 Task: Add a condition where "Tags Contains none of the following Add a tag" "sample" in recently solved tickets.
Action: Mouse pressed left at (196, 463)
Screenshot: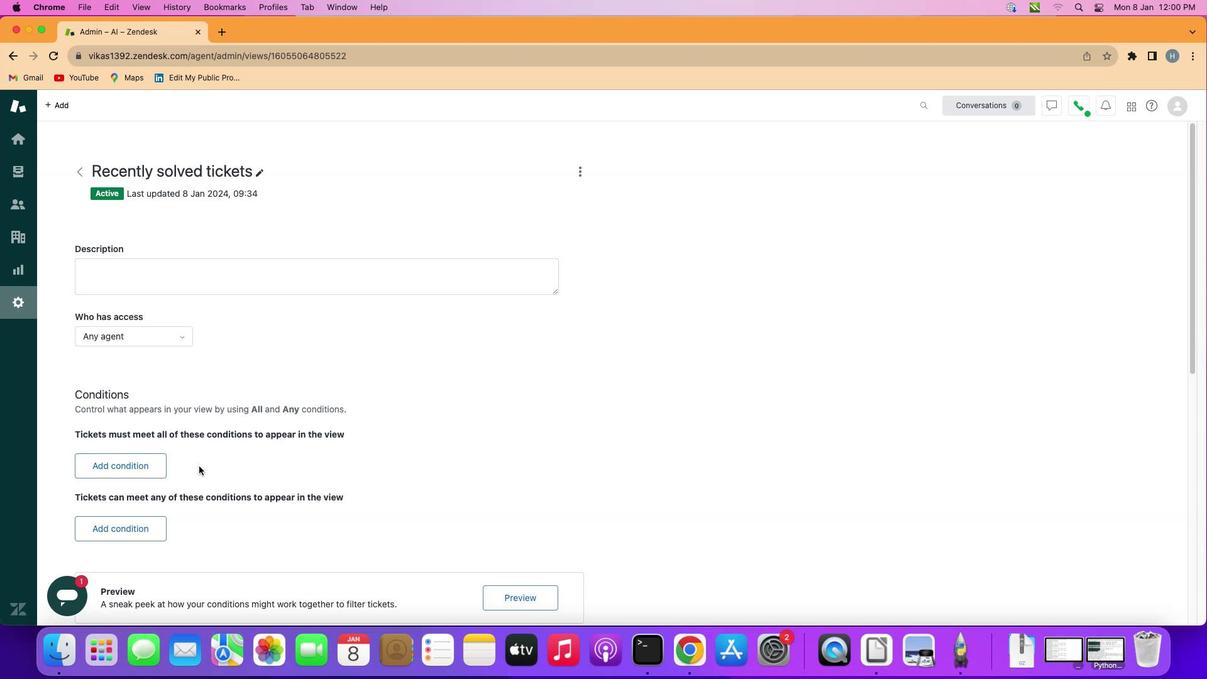 
Action: Mouse moved to (106, 463)
Screenshot: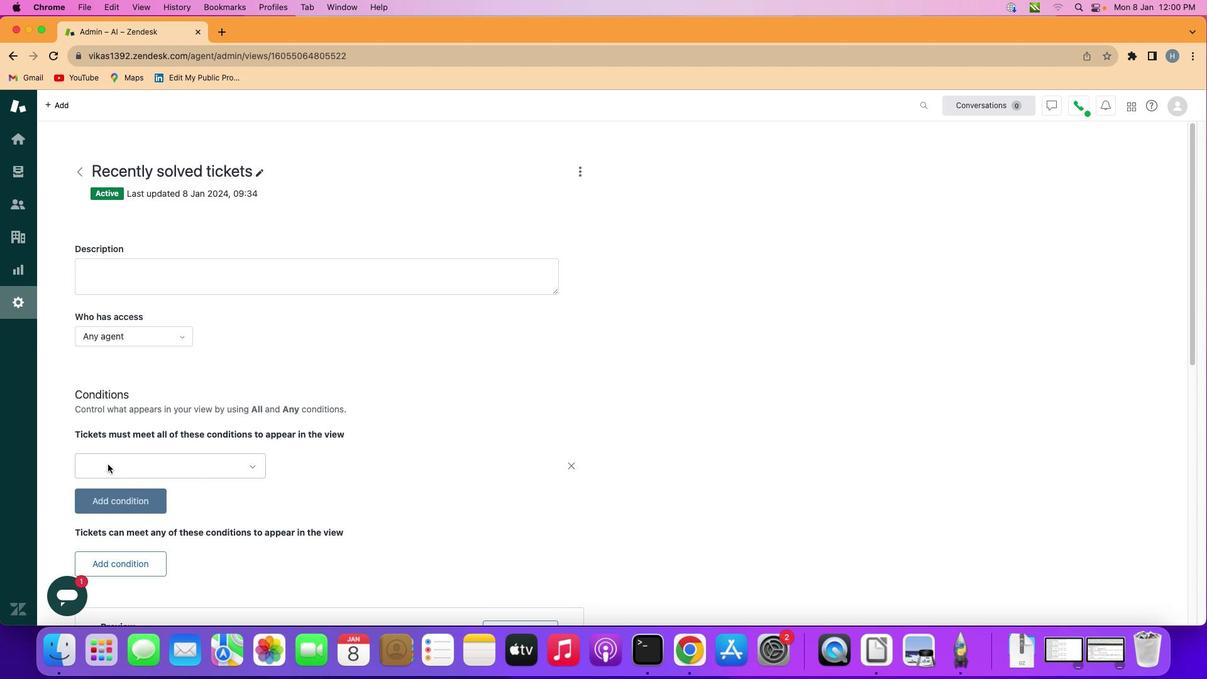 
Action: Mouse pressed left at (106, 463)
Screenshot: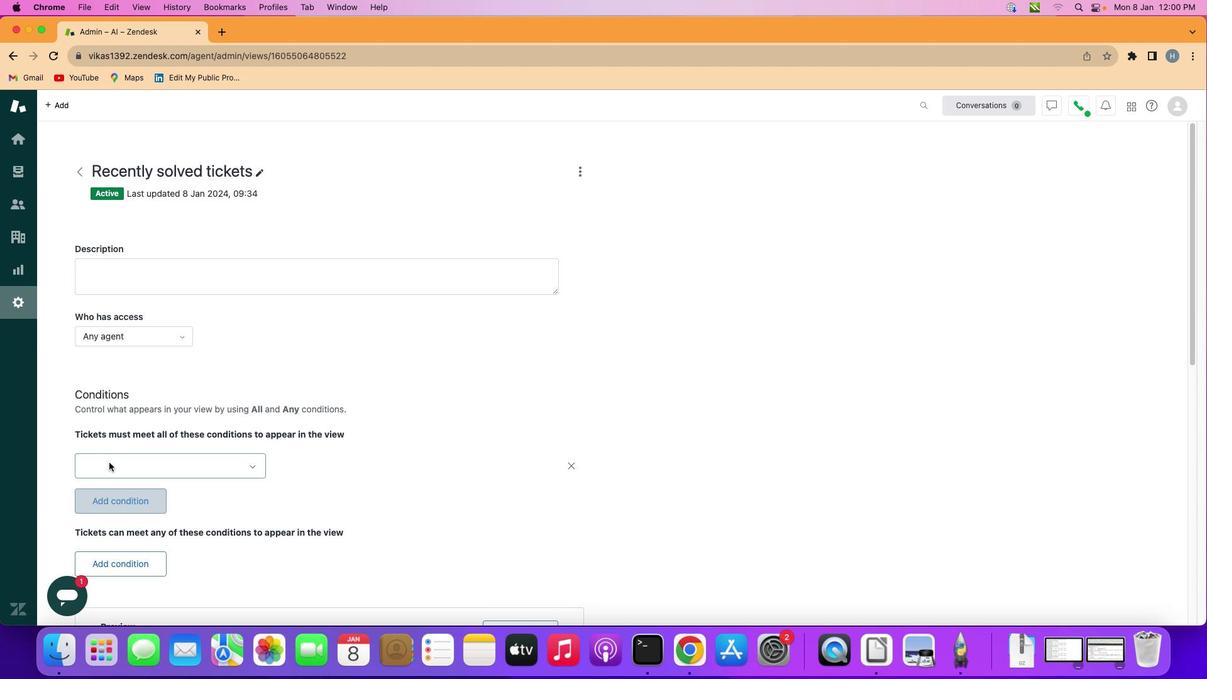 
Action: Mouse moved to (155, 455)
Screenshot: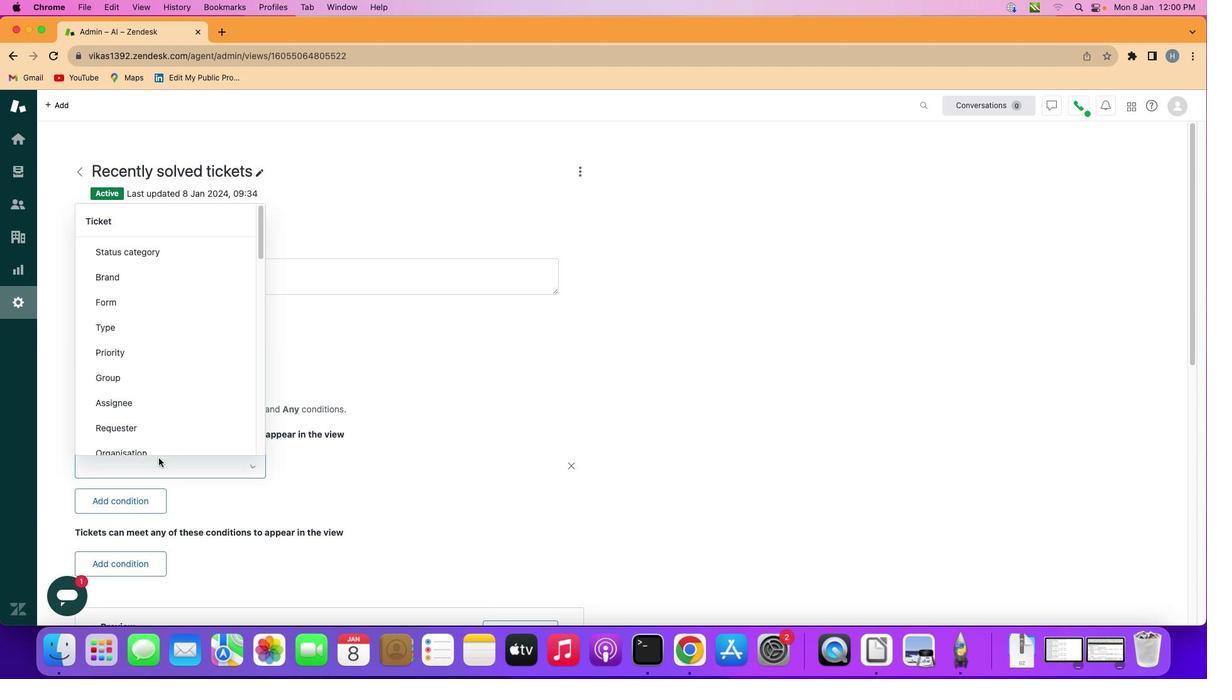 
Action: Mouse pressed left at (155, 455)
Screenshot: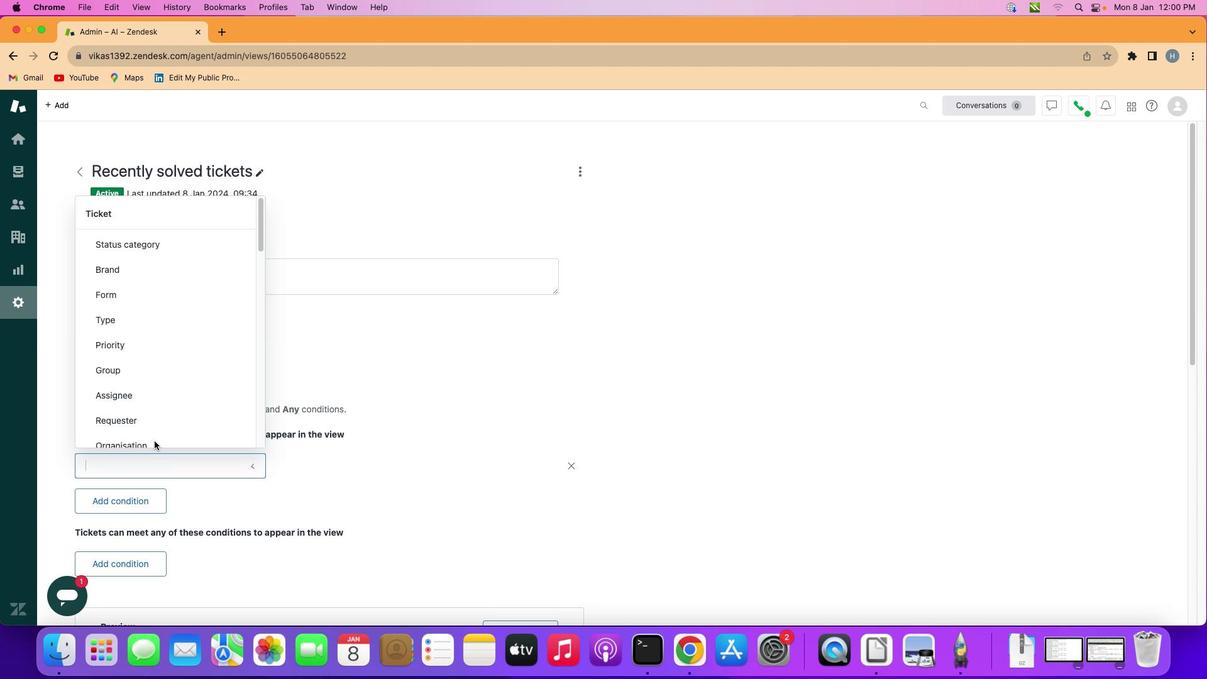 
Action: Mouse moved to (173, 369)
Screenshot: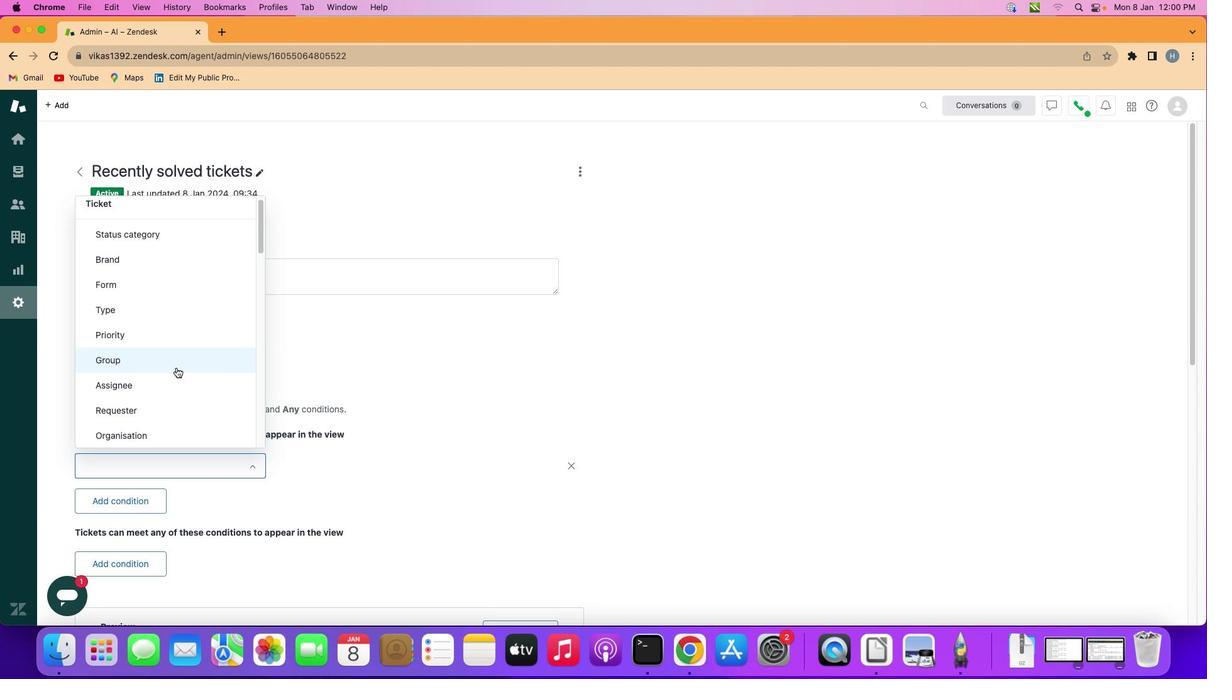 
Action: Mouse scrolled (173, 369) with delta (-2, -3)
Screenshot: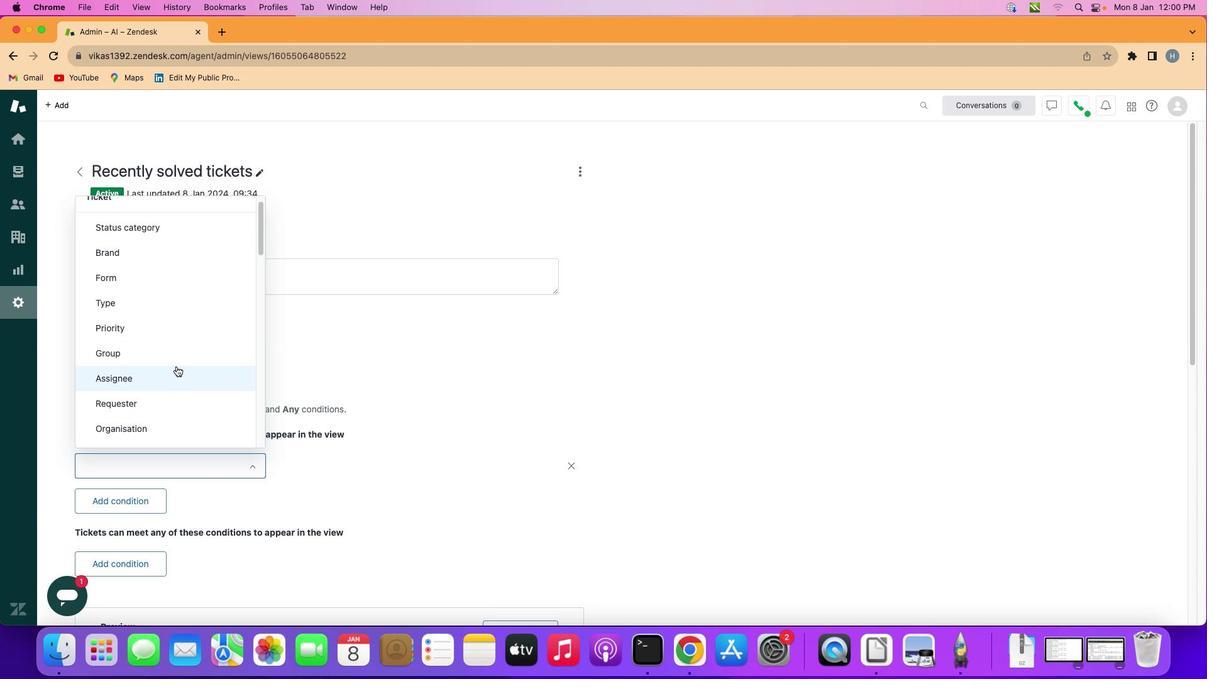 
Action: Mouse moved to (173, 367)
Screenshot: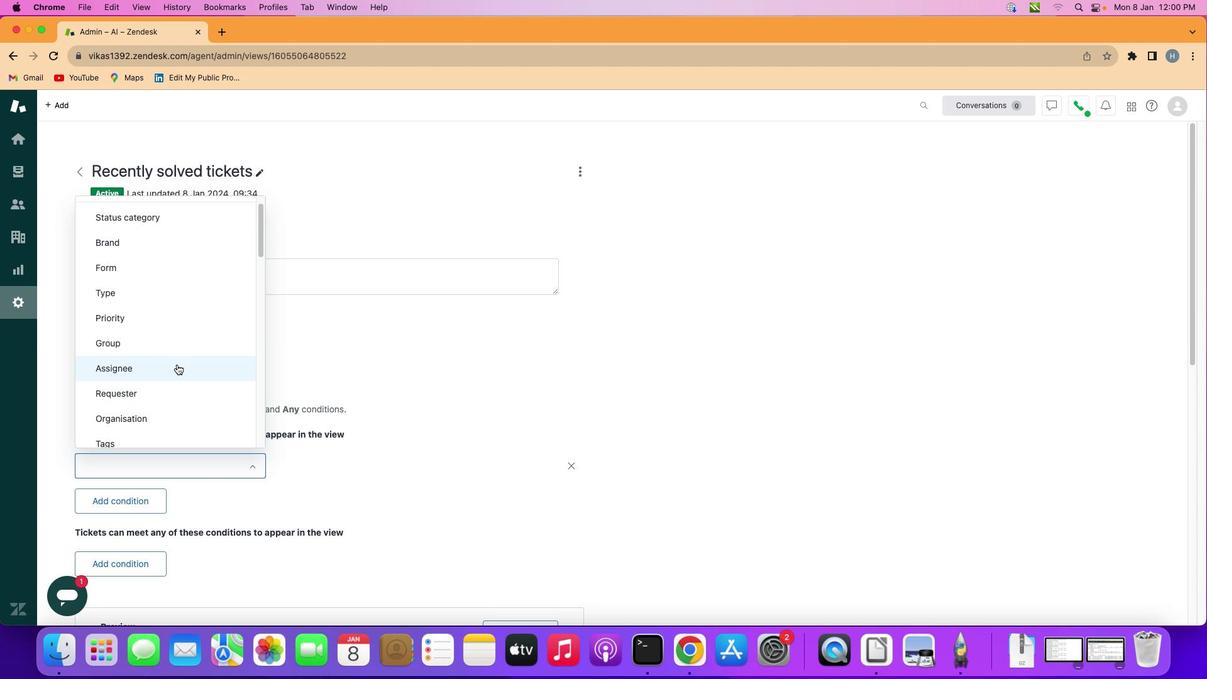 
Action: Mouse scrolled (173, 367) with delta (-2, -3)
Screenshot: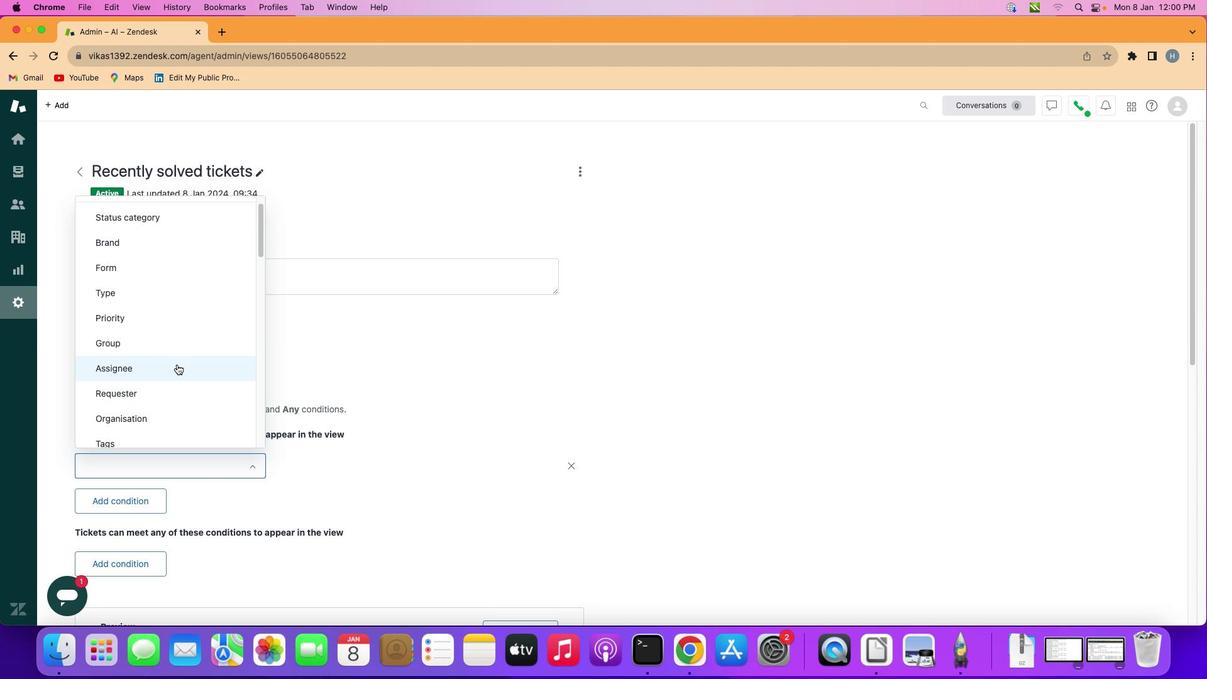 
Action: Mouse moved to (173, 365)
Screenshot: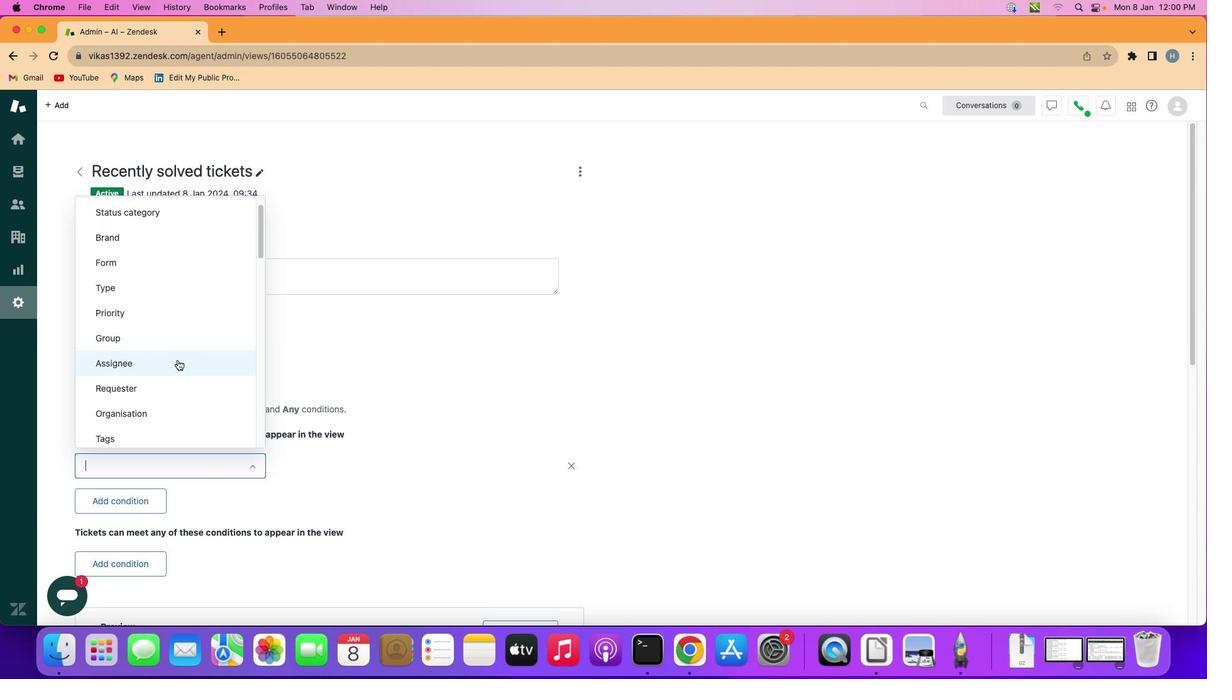 
Action: Mouse scrolled (173, 365) with delta (-2, -3)
Screenshot: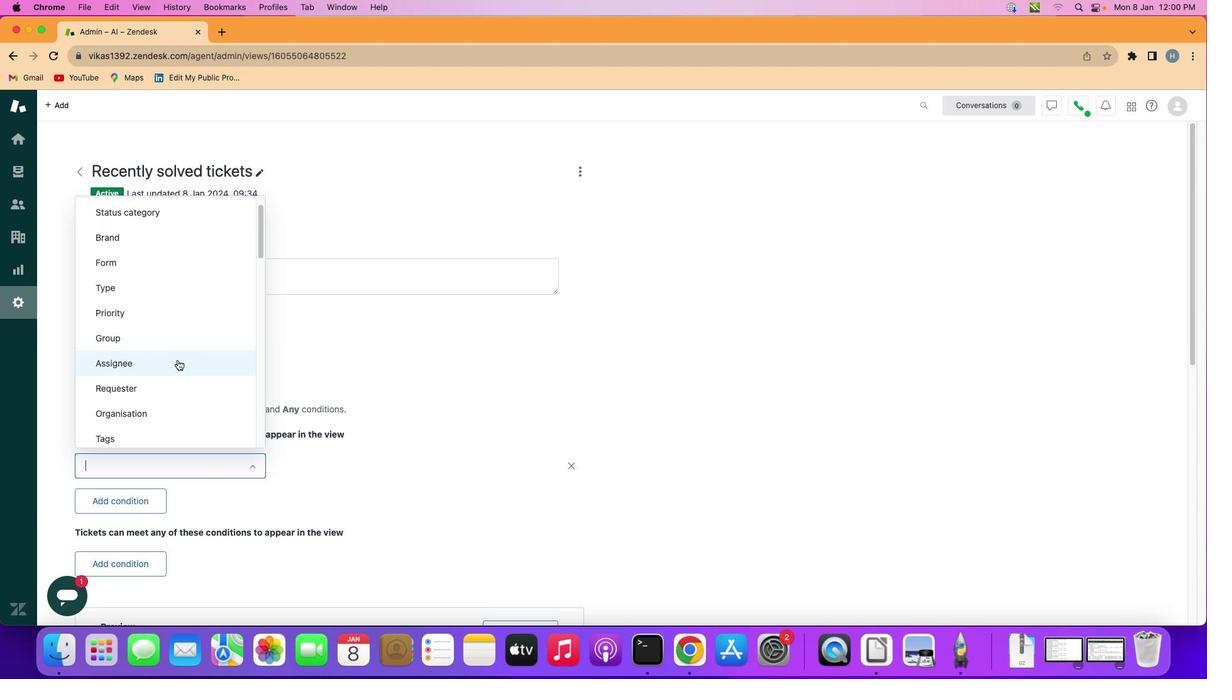 
Action: Mouse moved to (174, 359)
Screenshot: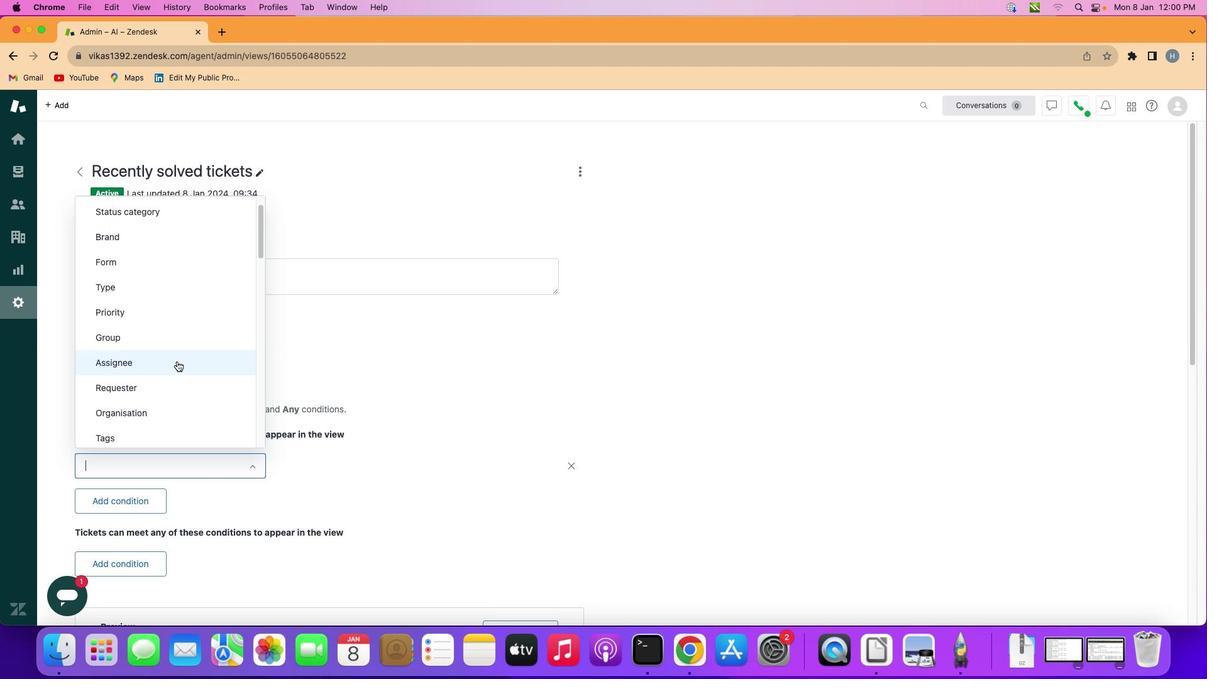 
Action: Mouse scrolled (174, 359) with delta (-2, -3)
Screenshot: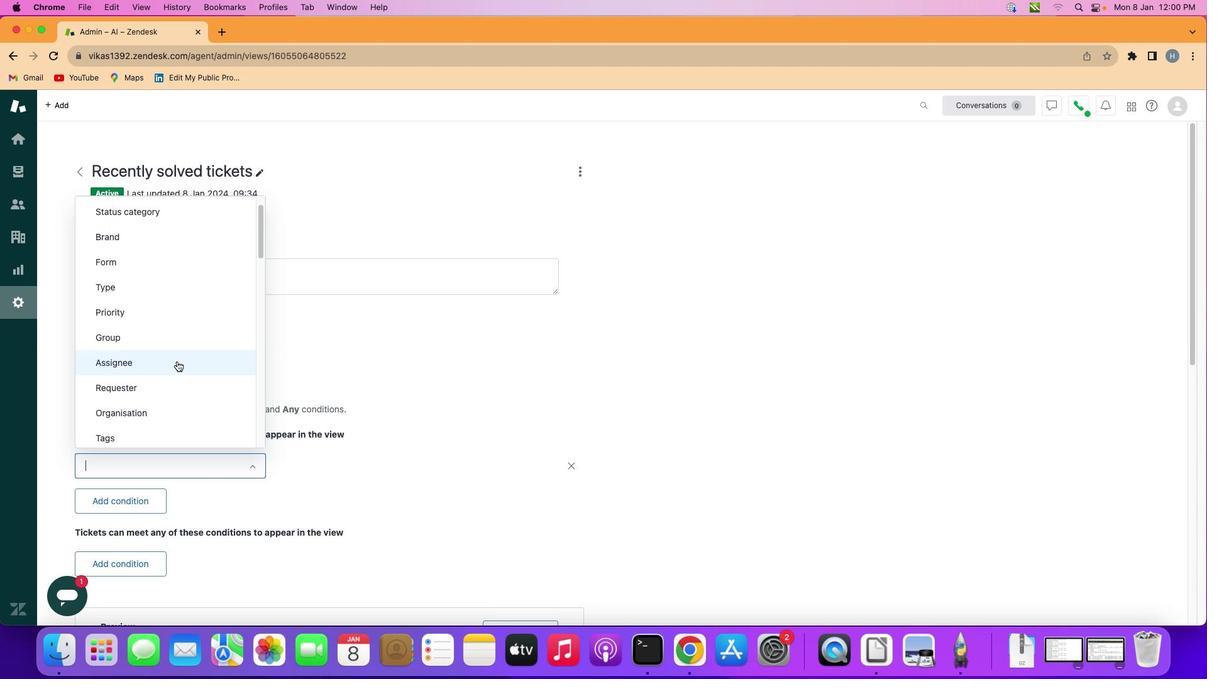 
Action: Mouse moved to (160, 430)
Screenshot: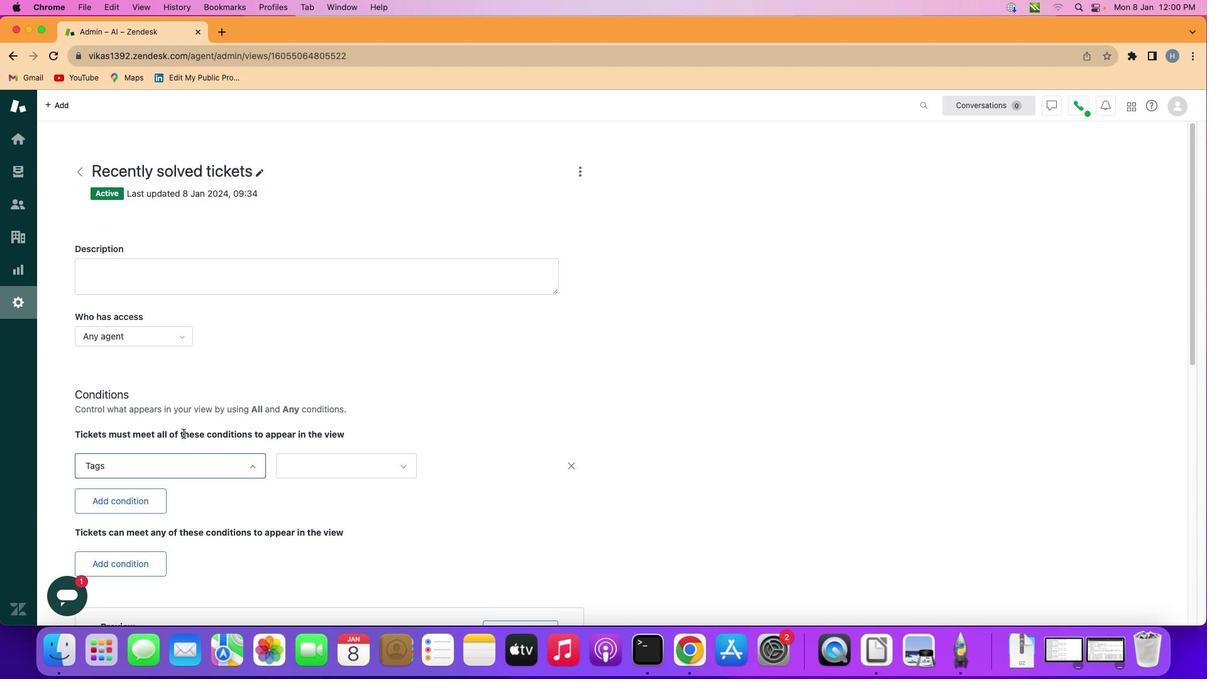 
Action: Mouse pressed left at (160, 430)
Screenshot: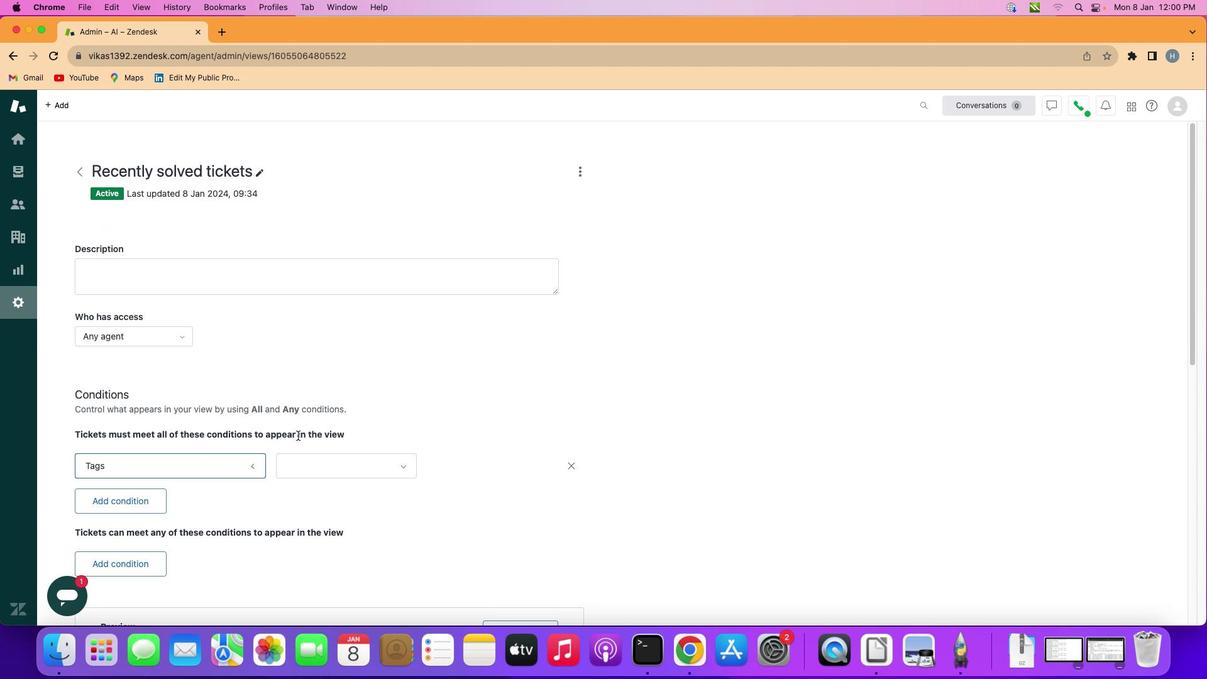 
Action: Mouse moved to (352, 457)
Screenshot: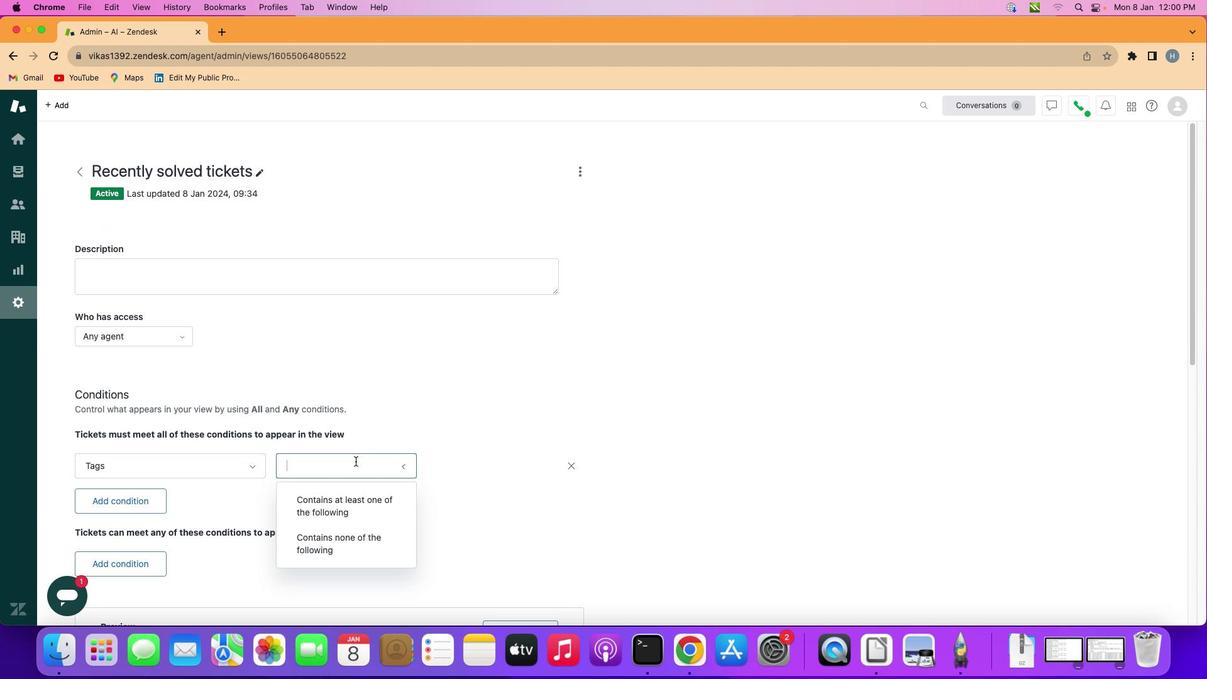 
Action: Mouse pressed left at (352, 457)
Screenshot: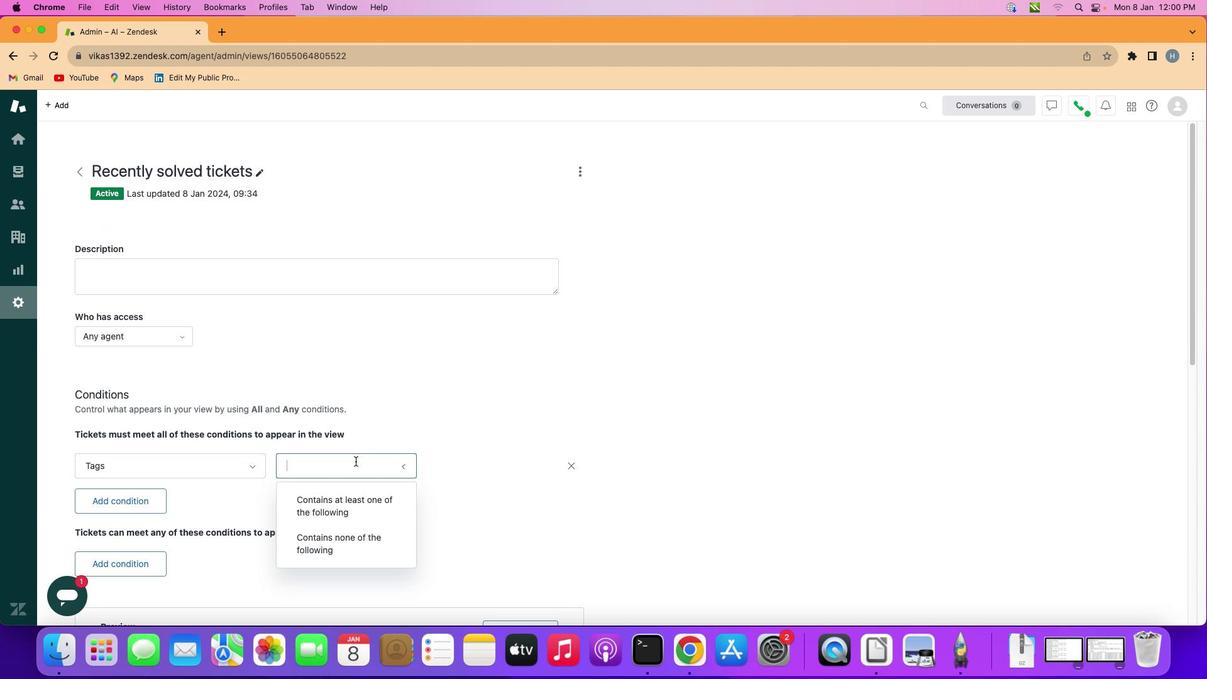 
Action: Mouse moved to (346, 537)
Screenshot: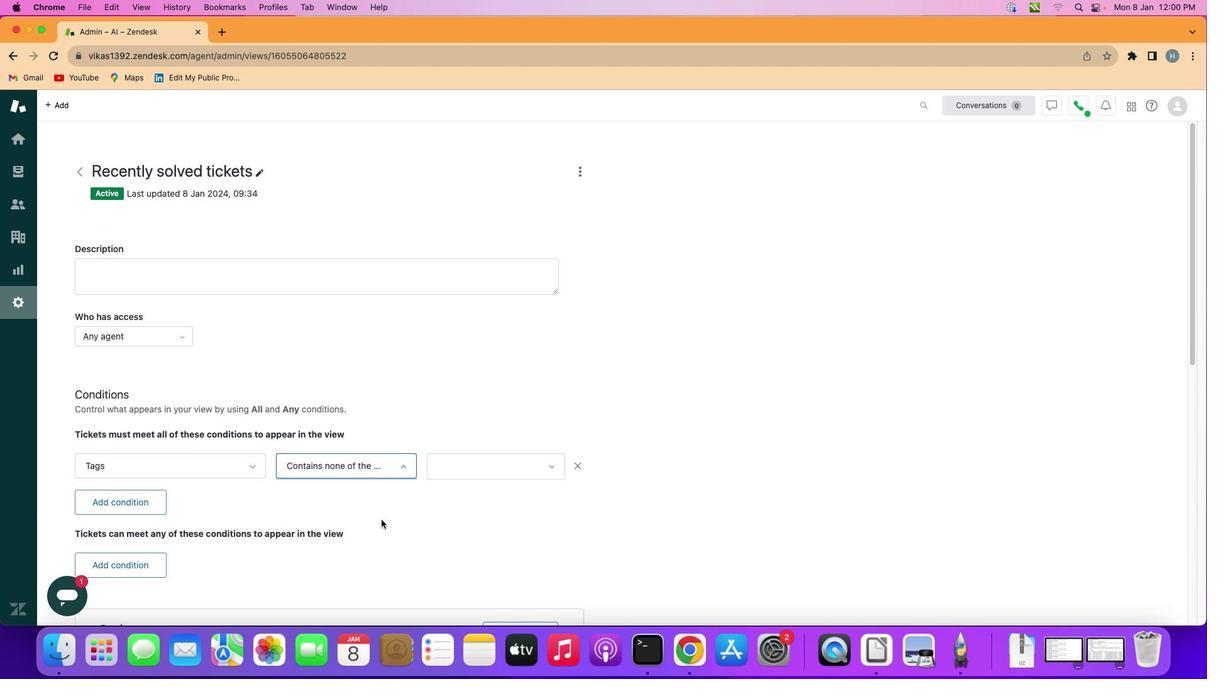 
Action: Mouse pressed left at (346, 537)
Screenshot: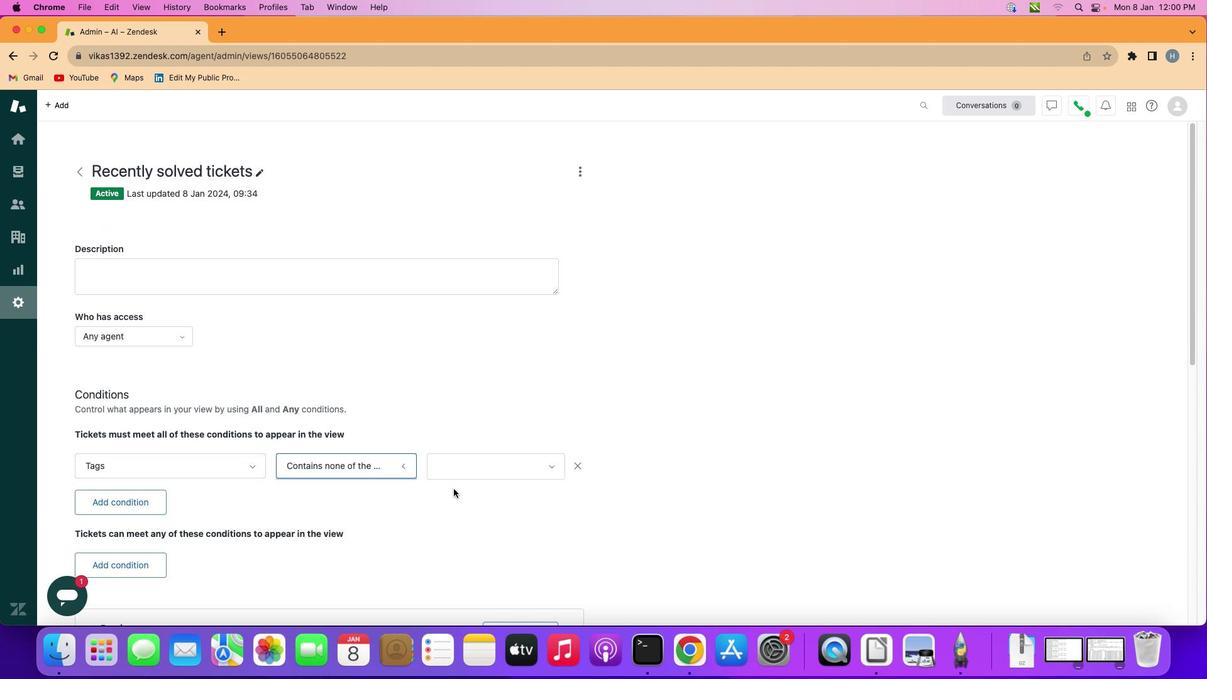 
Action: Mouse moved to (489, 463)
Screenshot: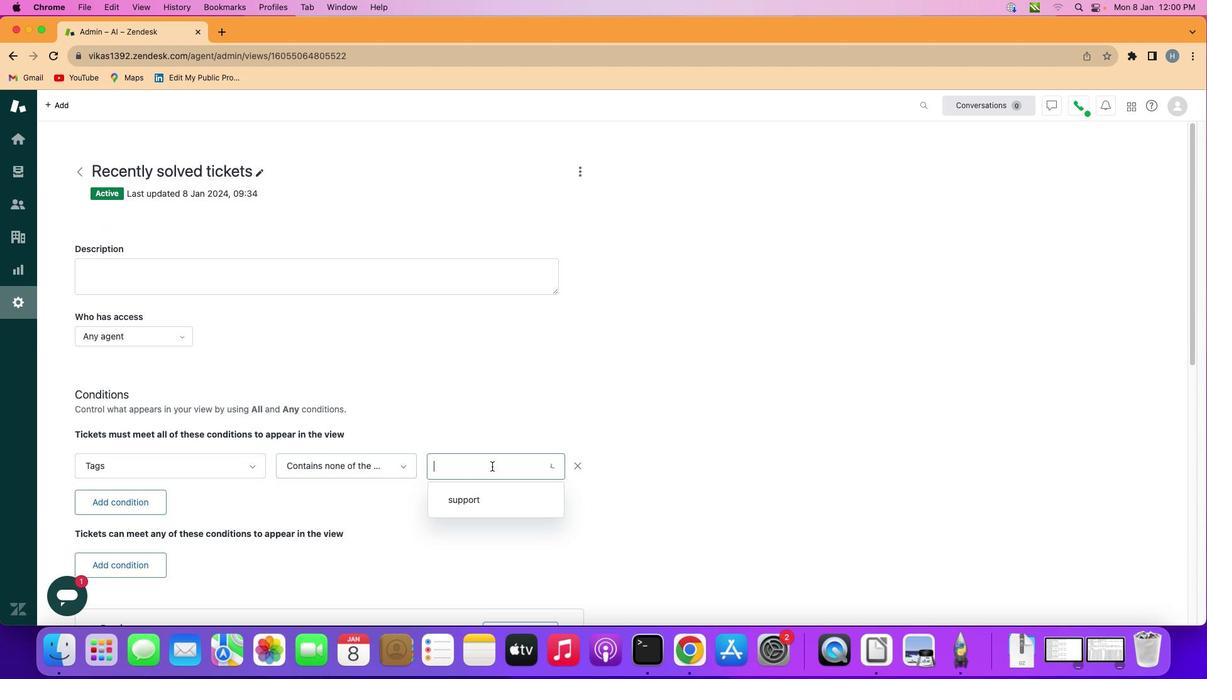 
Action: Mouse pressed left at (489, 463)
Screenshot: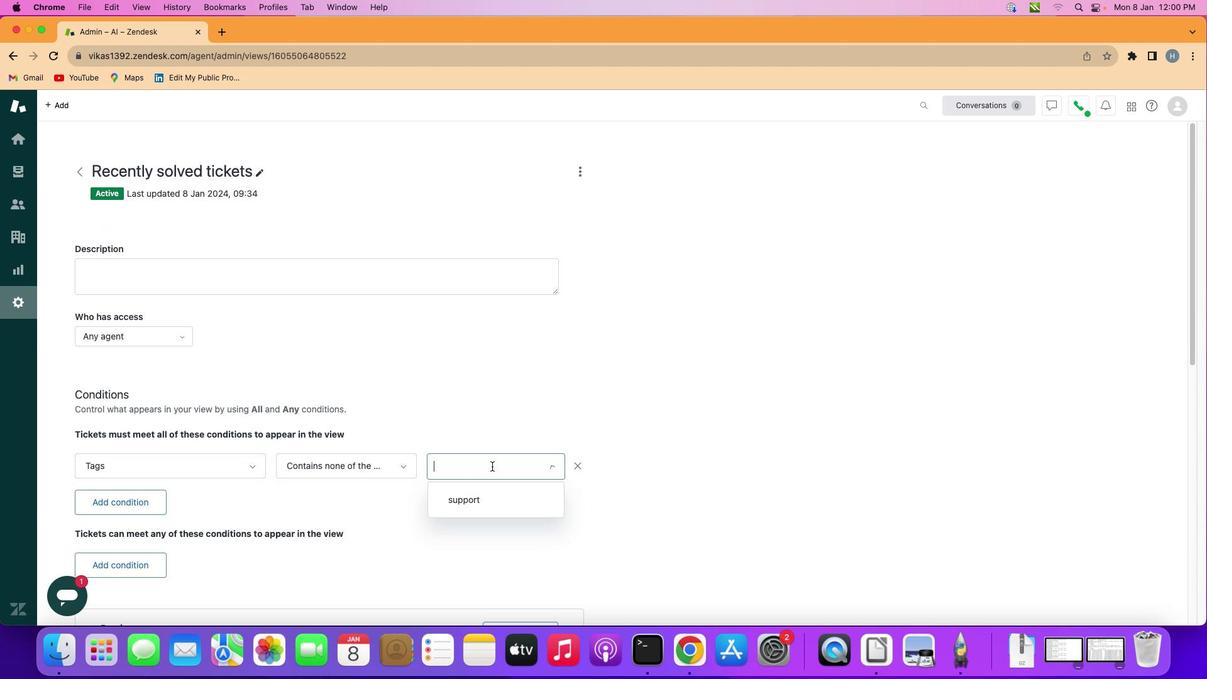 
Action: Mouse moved to (489, 462)
Screenshot: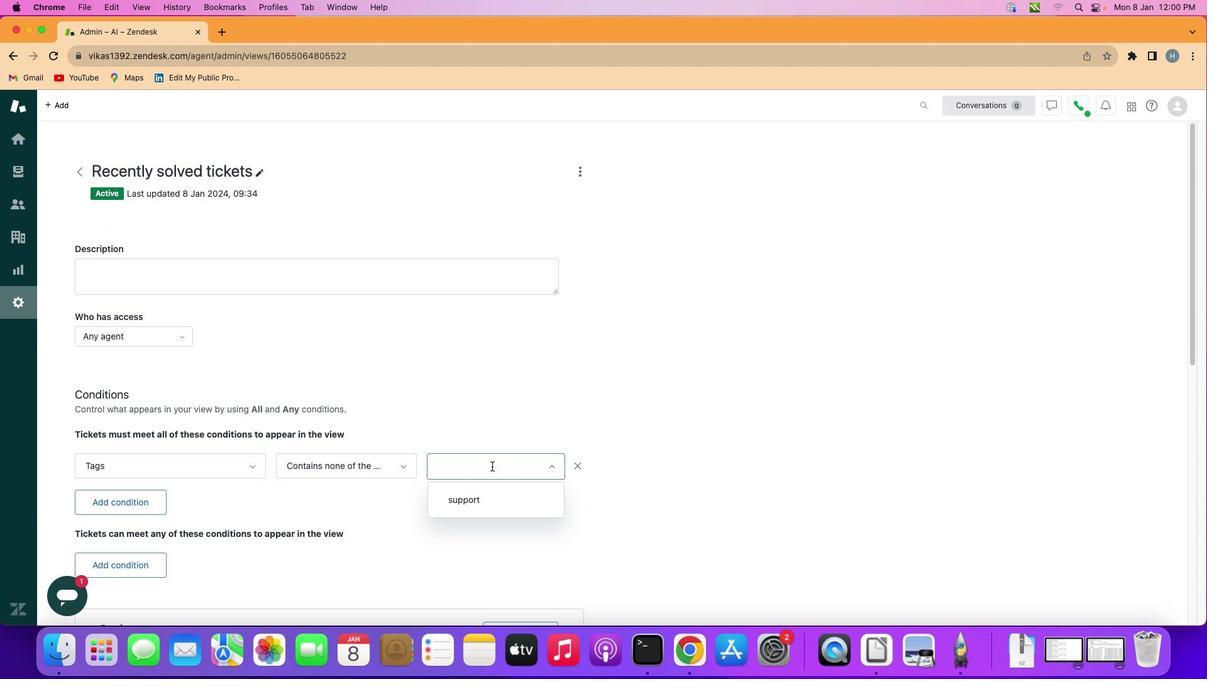 
Action: Key pressed 's''a''m''p'
Screenshot: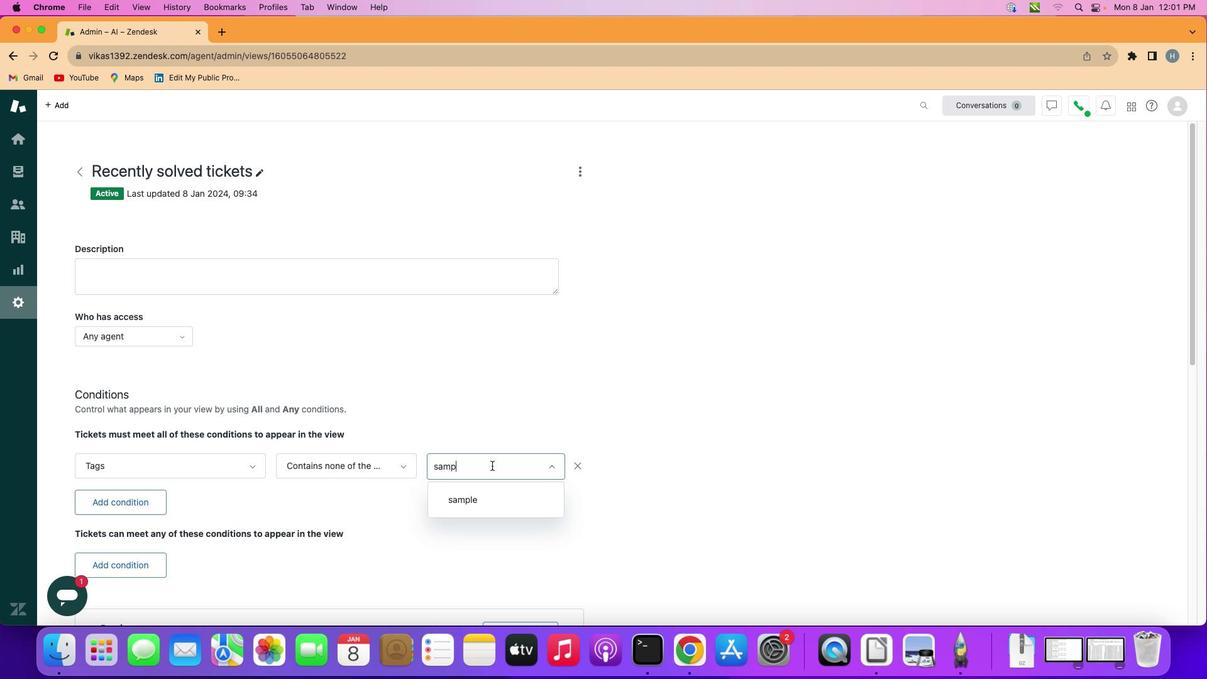 
Action: Mouse moved to (488, 462)
Screenshot: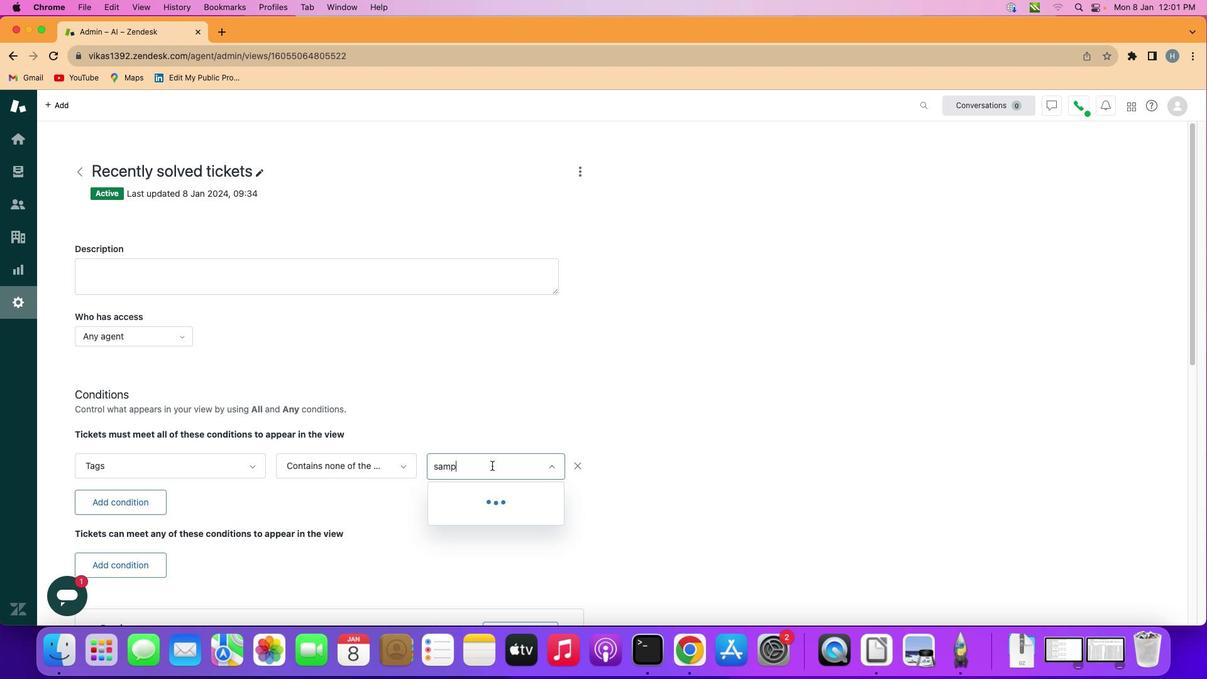 
Action: Key pressed 'l''e'
Screenshot: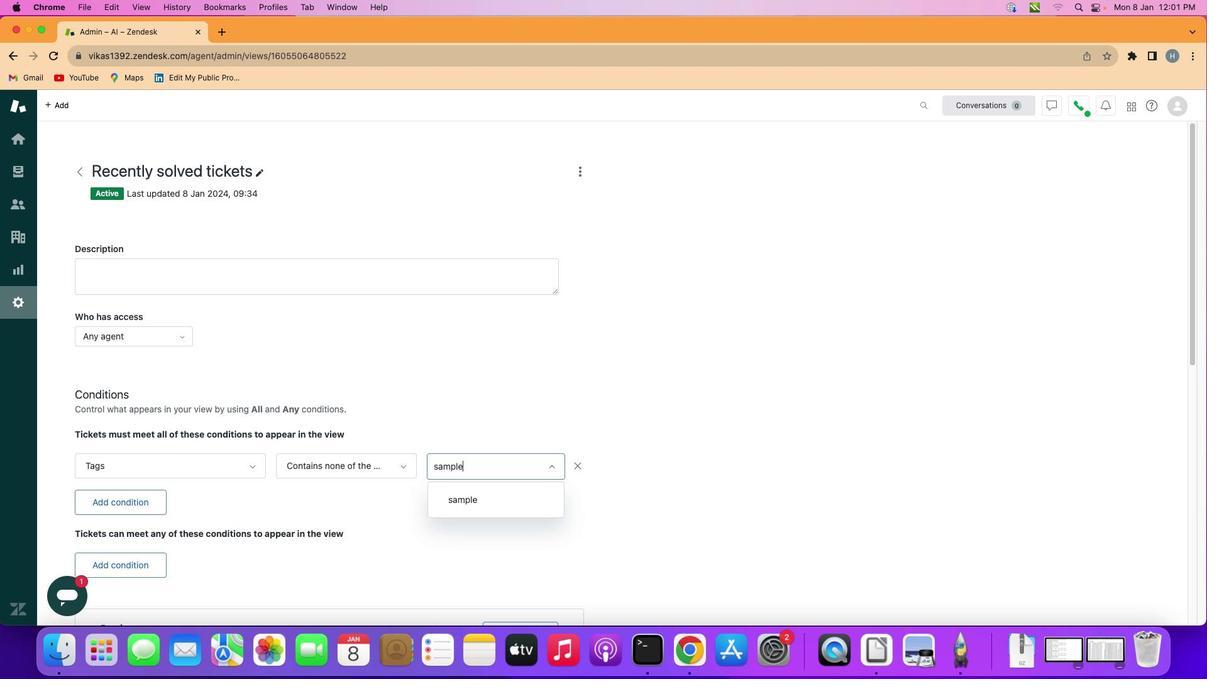 
Action: Mouse moved to (478, 497)
Screenshot: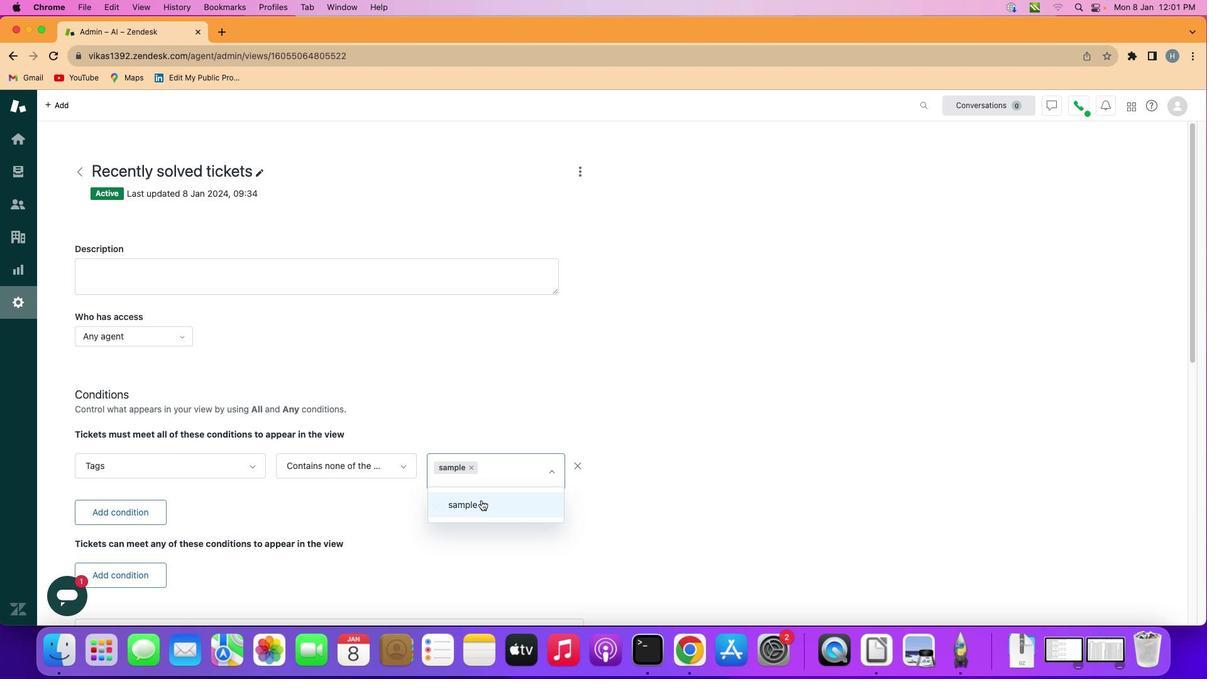
Action: Mouse pressed left at (478, 497)
Screenshot: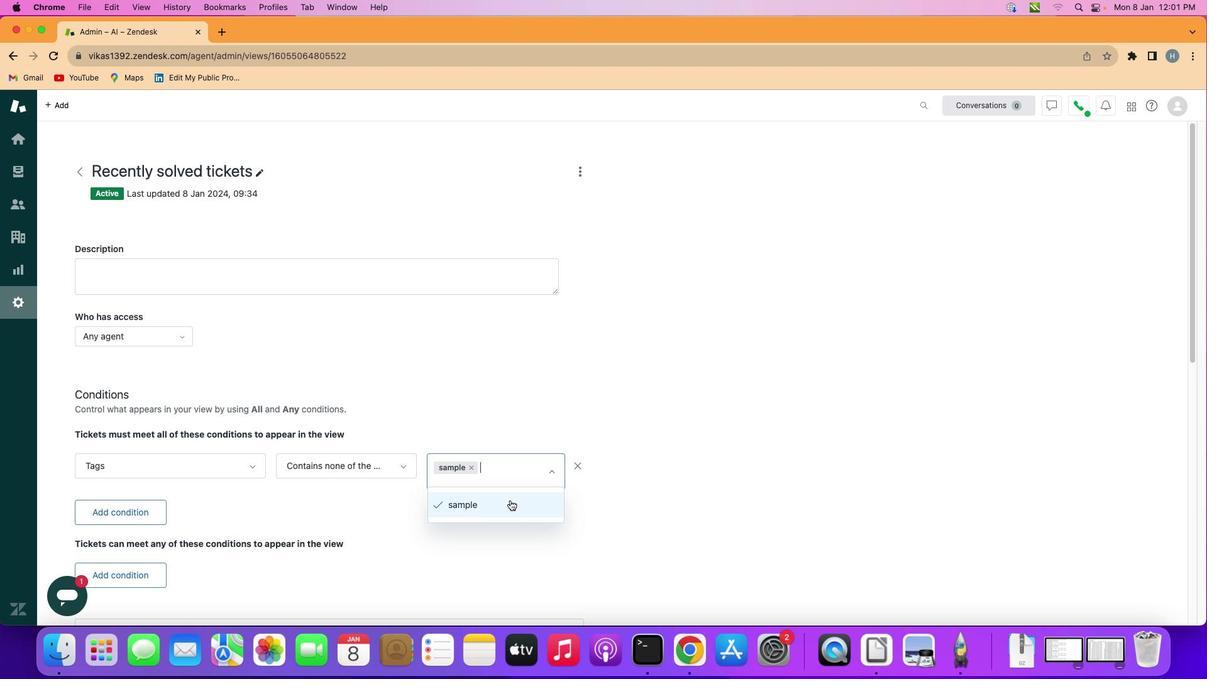 
Action: Mouse moved to (574, 490)
Screenshot: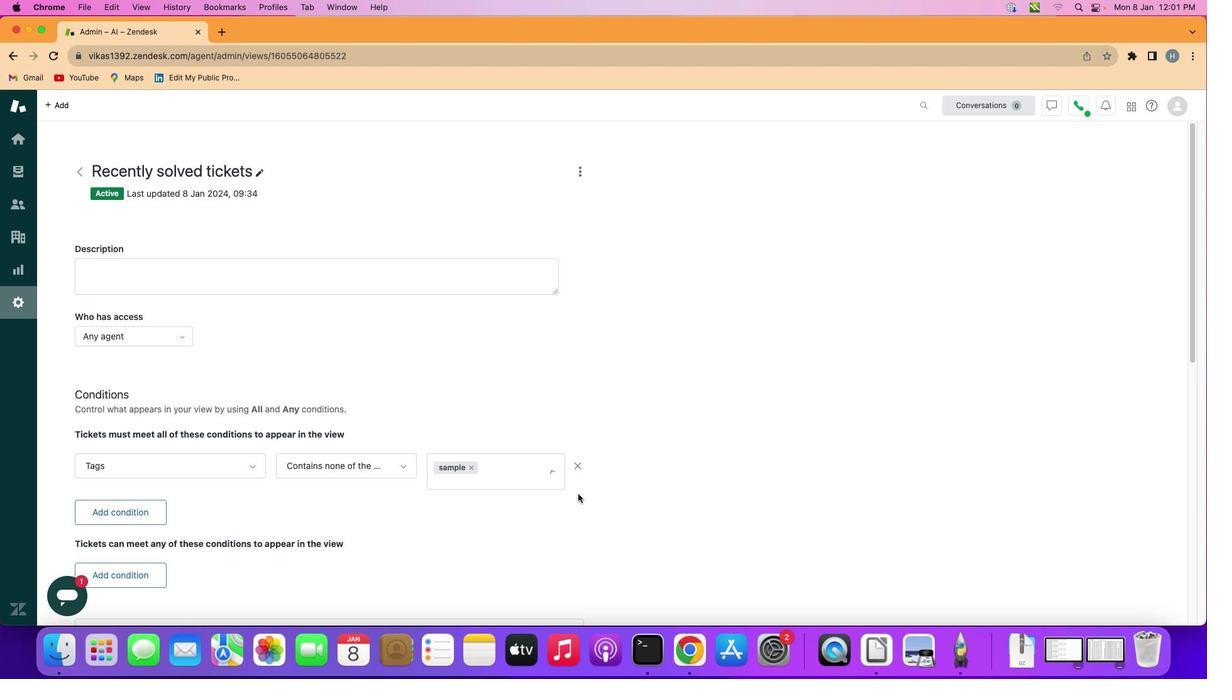 
Action: Mouse pressed left at (574, 490)
Screenshot: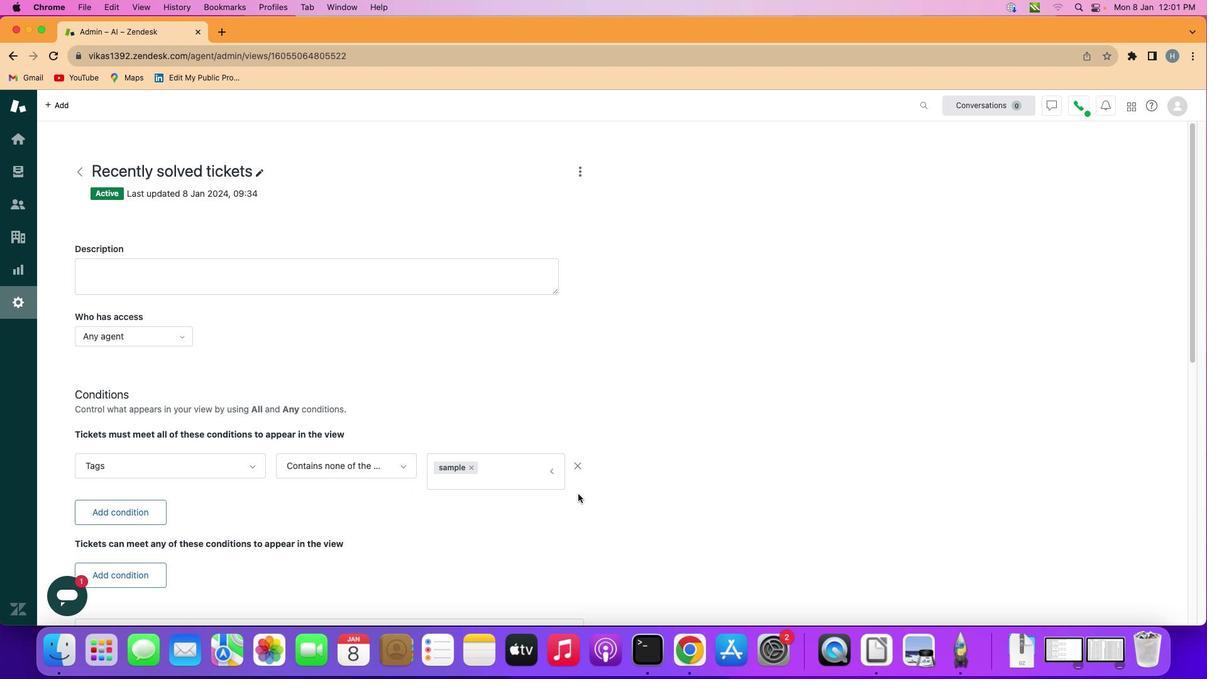 
Action: Mouse moved to (574, 490)
Screenshot: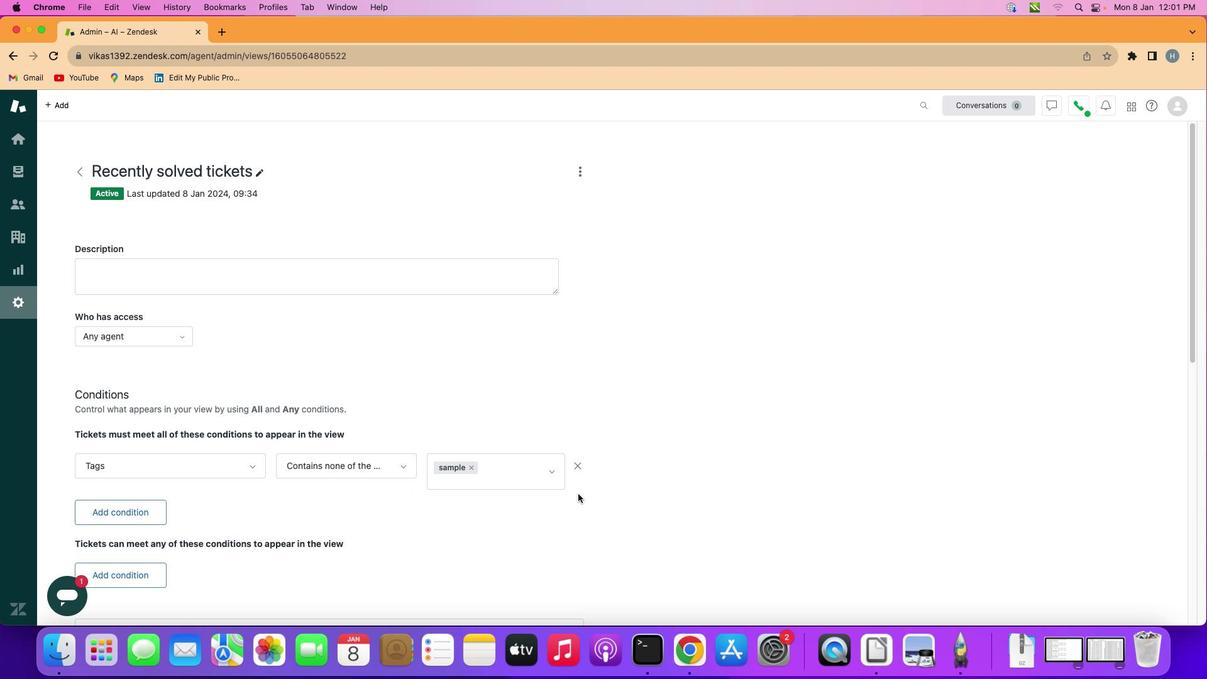 
